 Task: Use the formula "SUMSQ" in spreadsheet "Project portfolio".
Action: Mouse moved to (118, 85)
Screenshot: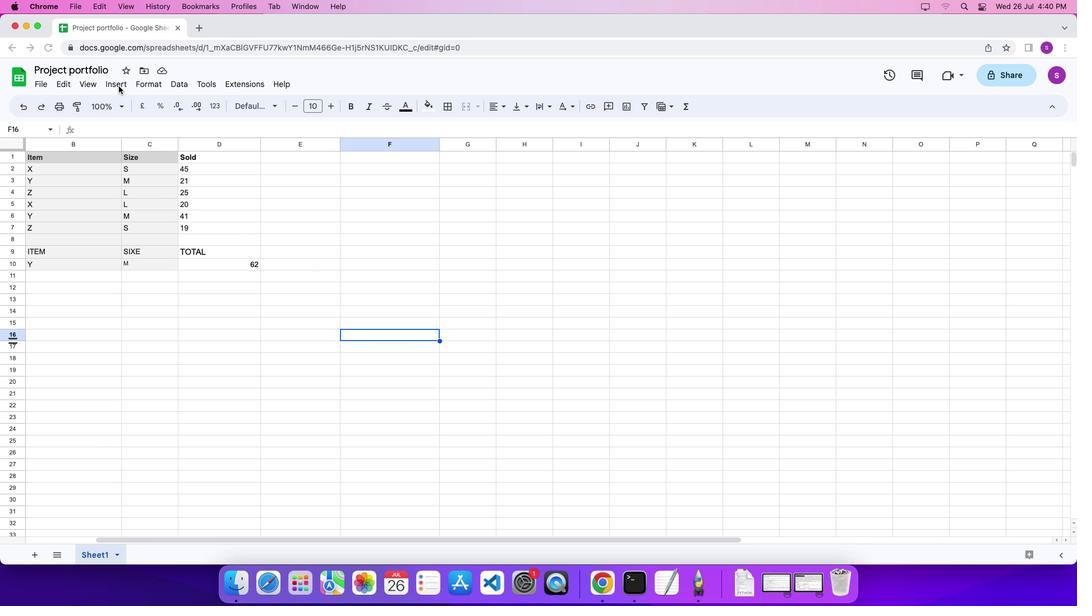 
Action: Mouse pressed left at (118, 85)
Screenshot: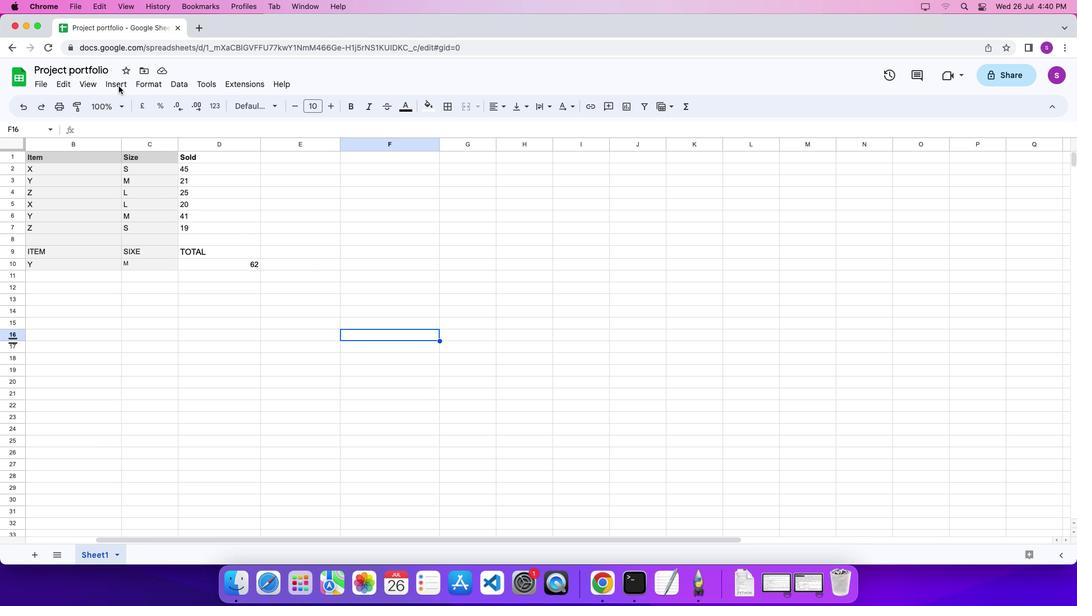 
Action: Mouse moved to (119, 83)
Screenshot: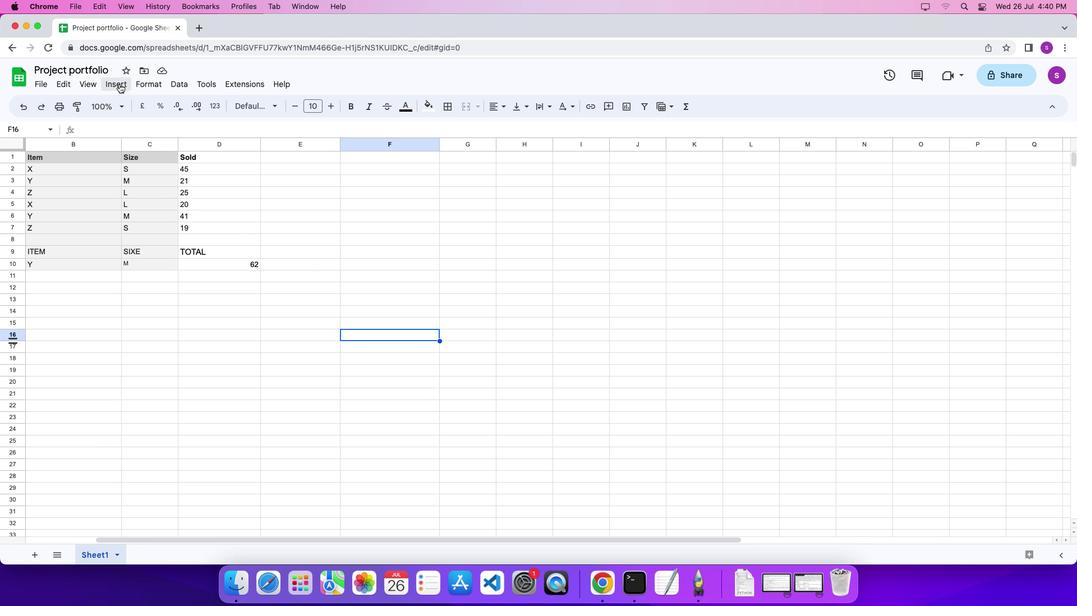 
Action: Mouse pressed left at (119, 83)
Screenshot: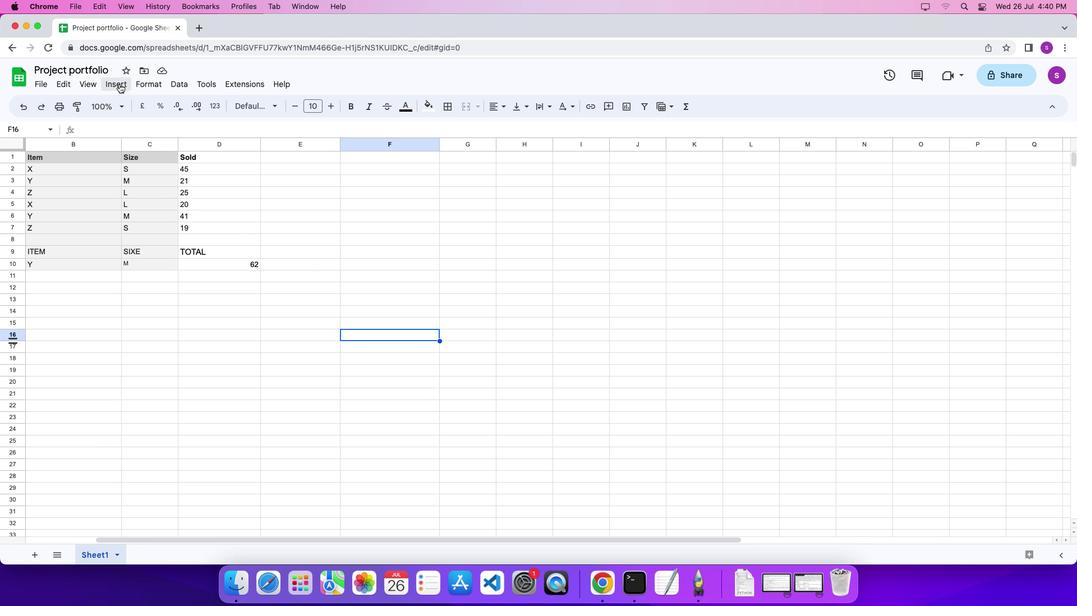 
Action: Mouse moved to (485, 495)
Screenshot: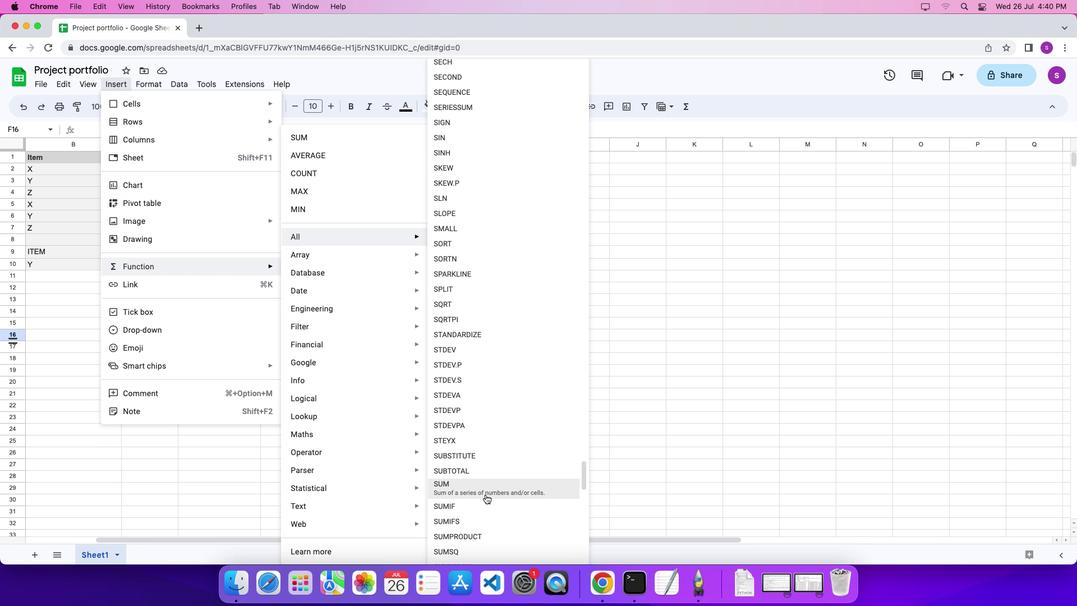 
Action: Mouse scrolled (485, 495) with delta (0, 0)
Screenshot: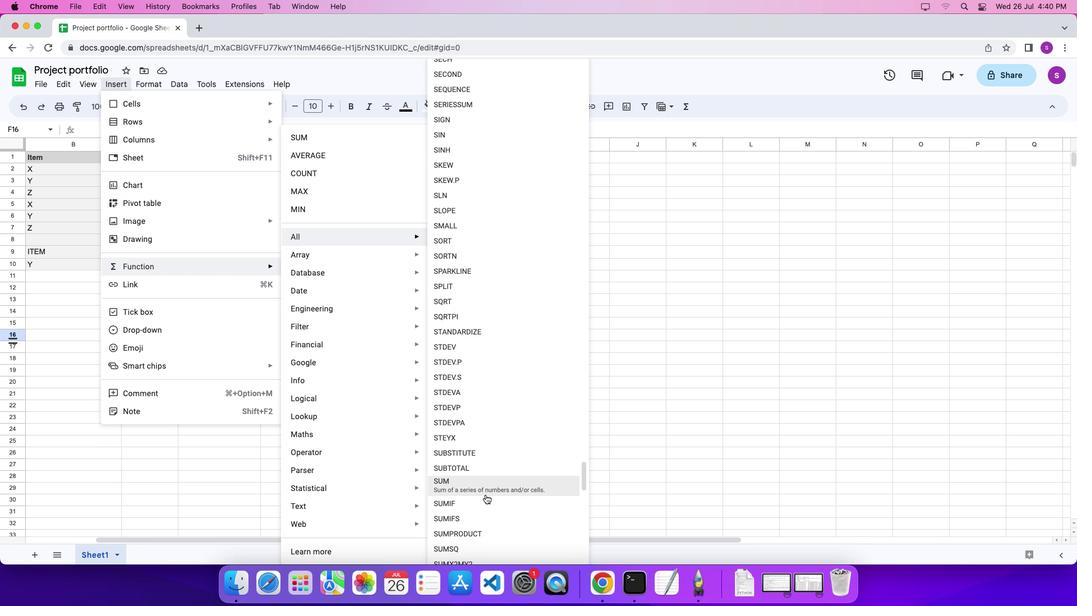 
Action: Mouse scrolled (485, 495) with delta (0, 0)
Screenshot: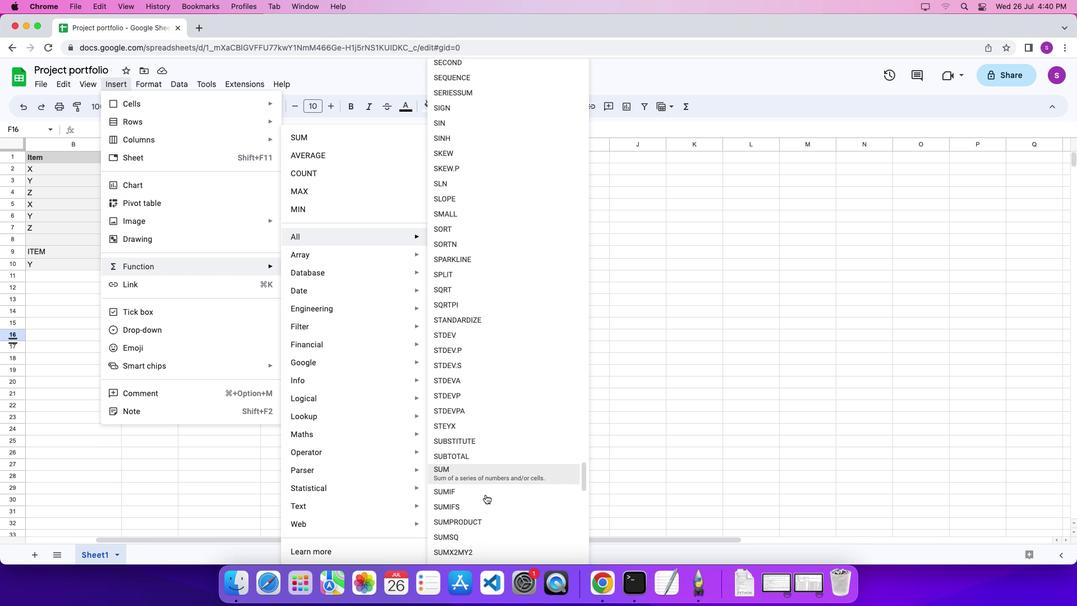 
Action: Mouse scrolled (485, 495) with delta (0, 0)
Screenshot: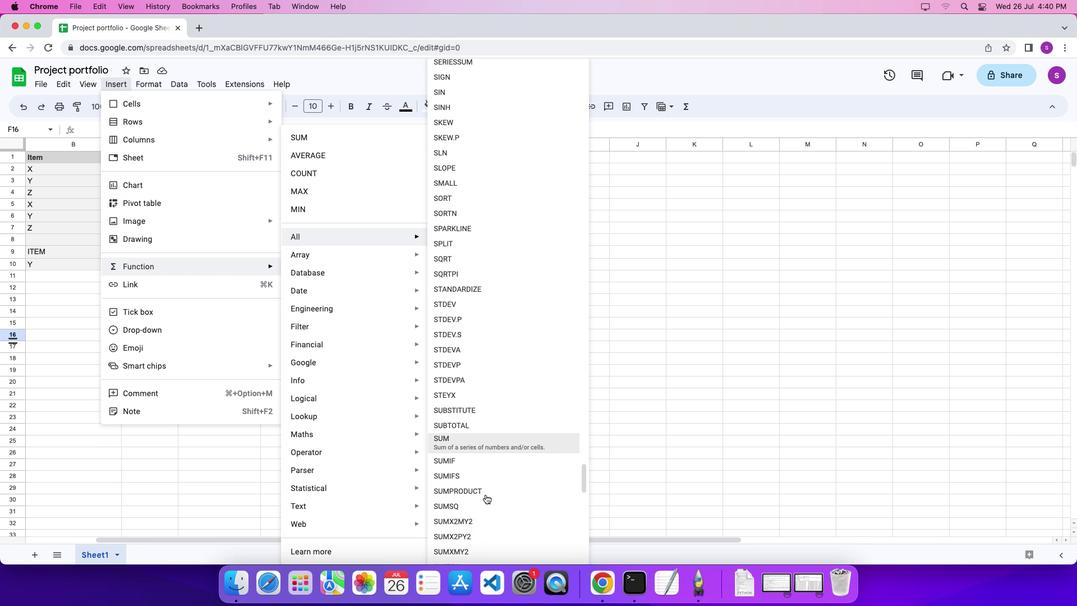
Action: Mouse scrolled (485, 495) with delta (0, 0)
Screenshot: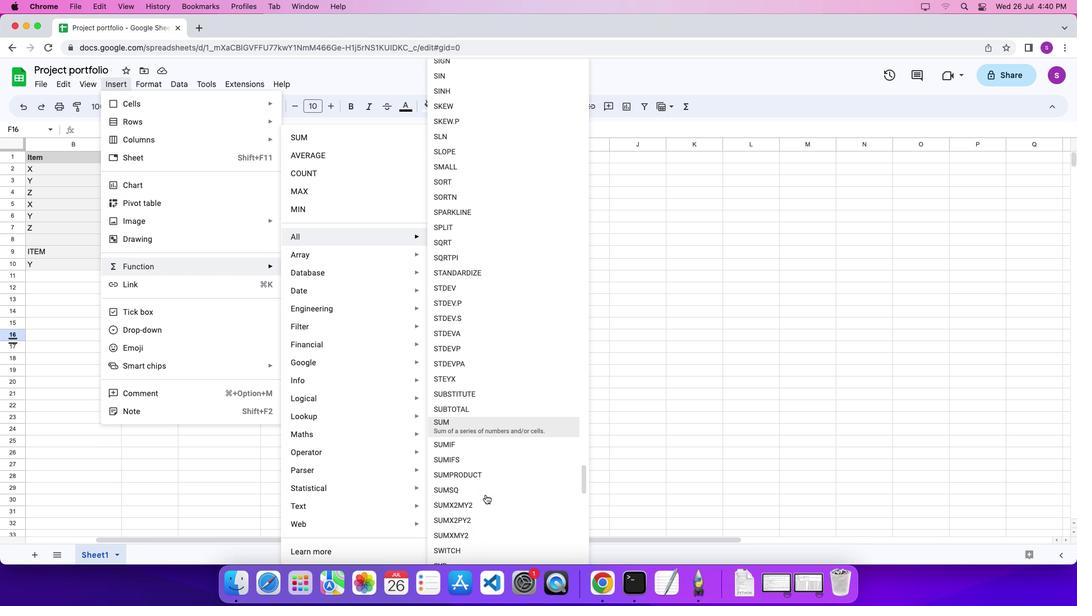 
Action: Mouse moved to (482, 485)
Screenshot: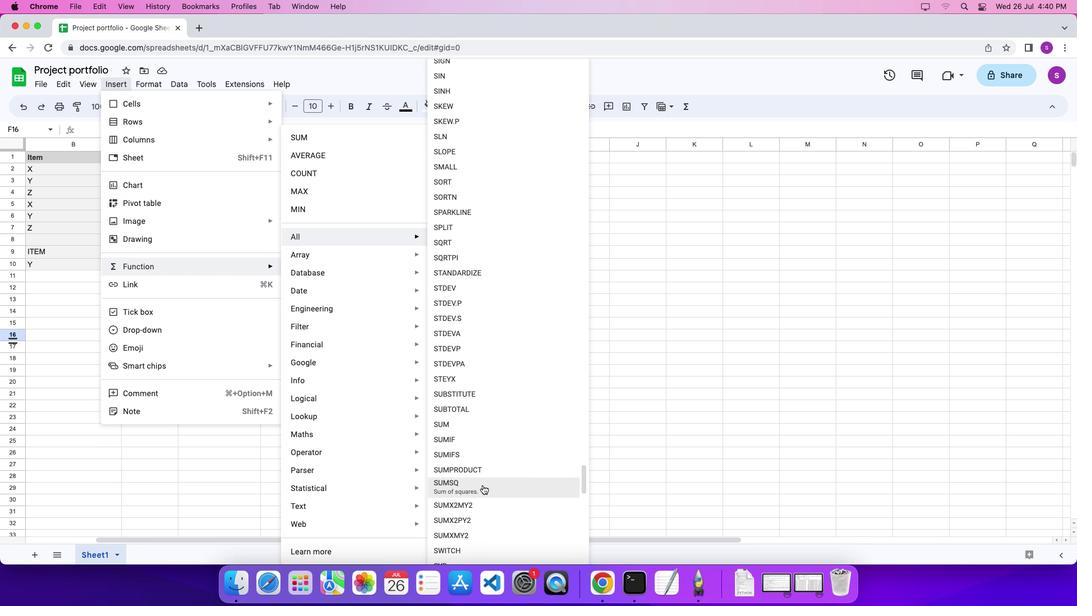 
Action: Mouse pressed left at (482, 485)
Screenshot: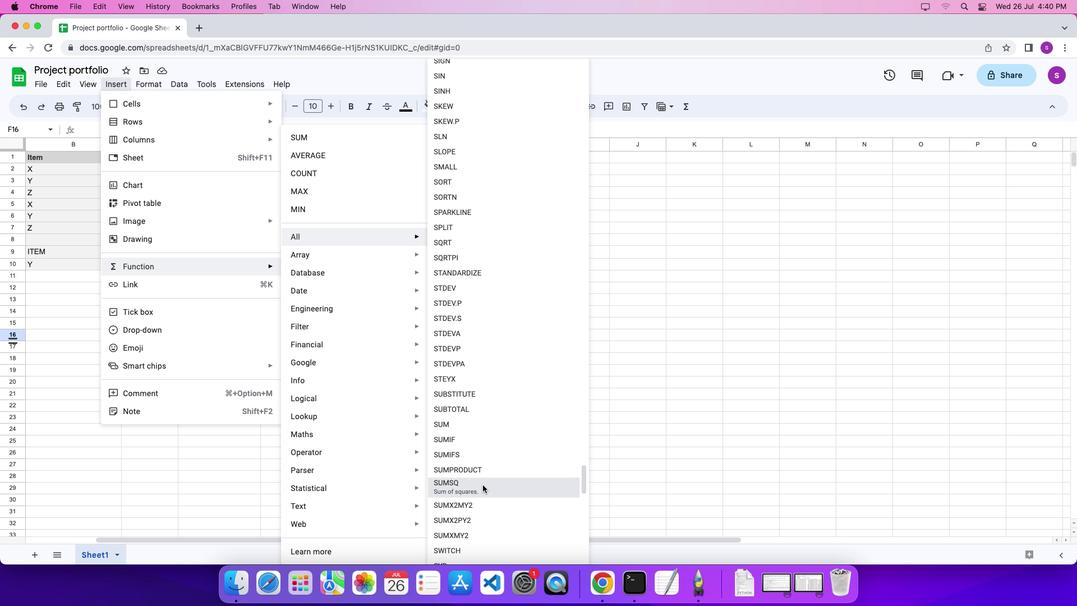 
Action: Mouse moved to (427, 407)
Screenshot: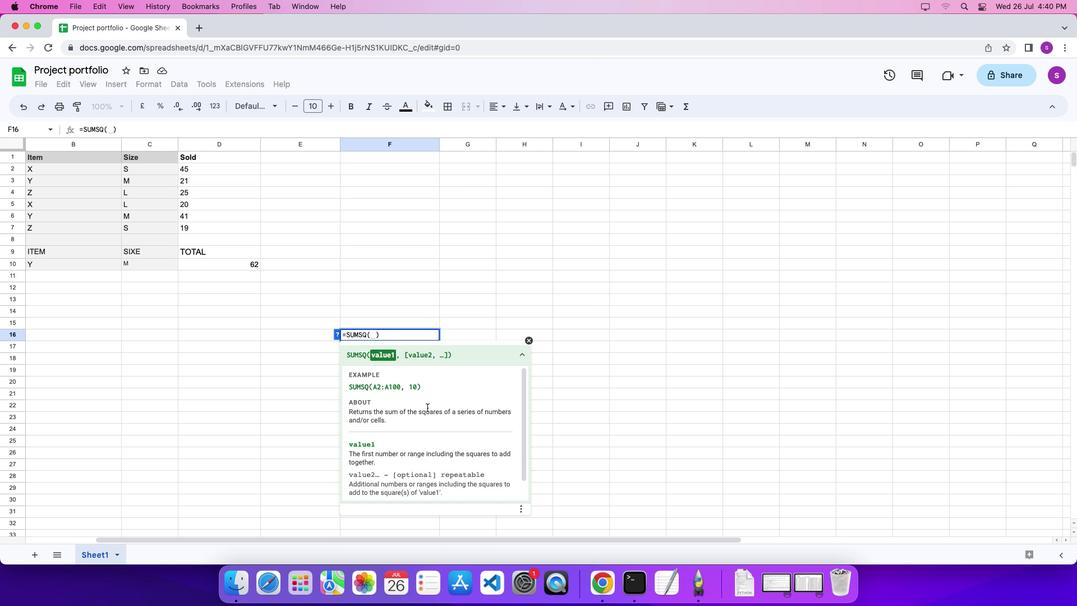 
Action: Key pressed '3'',''4''\x03'
Screenshot: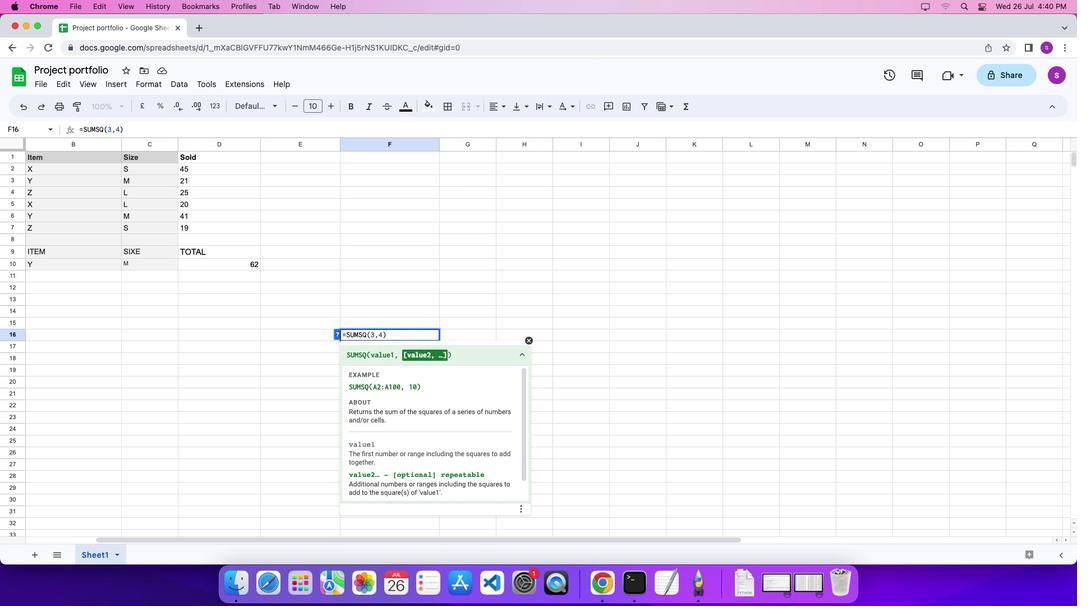 
